 Task: Create a student object.
Action: Mouse moved to (671, 52)
Screenshot: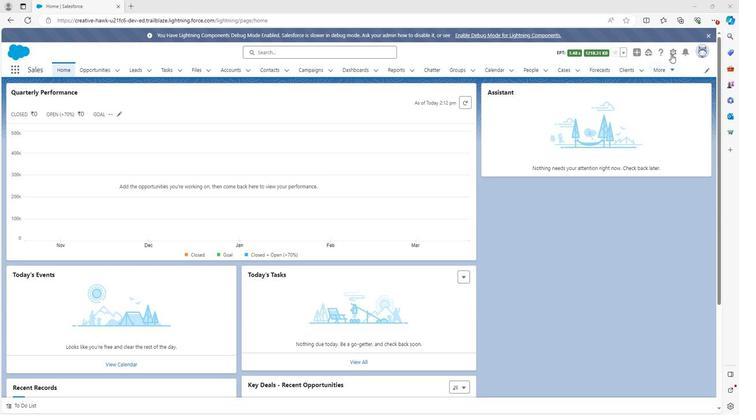 
Action: Mouse pressed left at (671, 52)
Screenshot: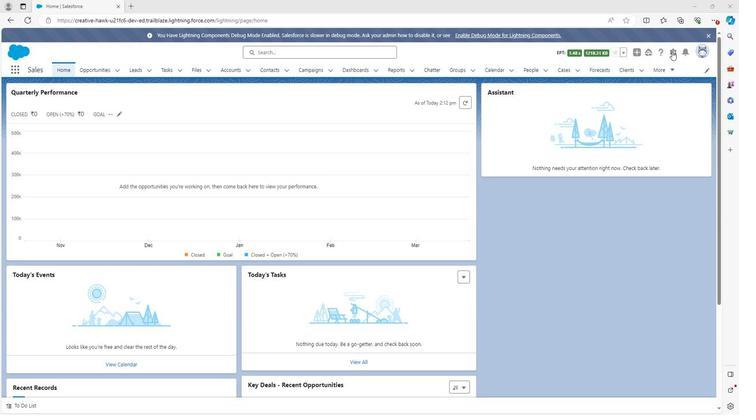 
Action: Mouse moved to (642, 74)
Screenshot: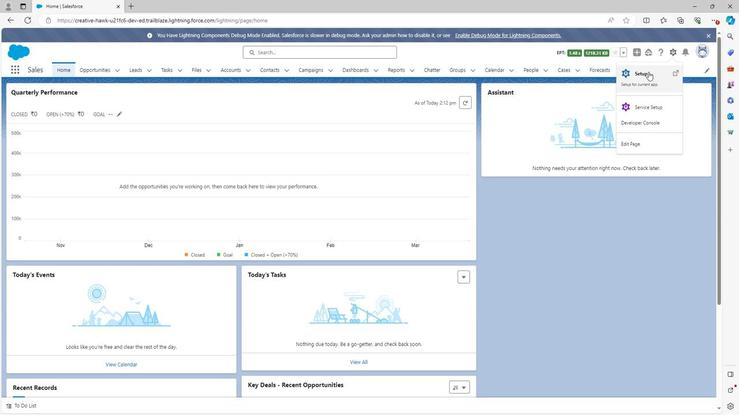 
Action: Mouse pressed left at (642, 74)
Screenshot: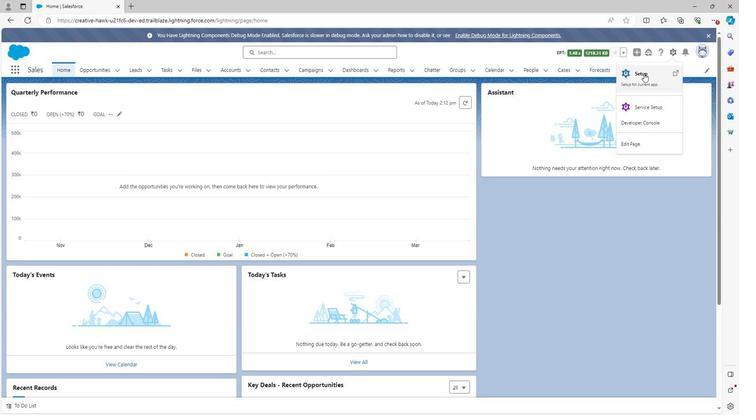
Action: Mouse moved to (94, 69)
Screenshot: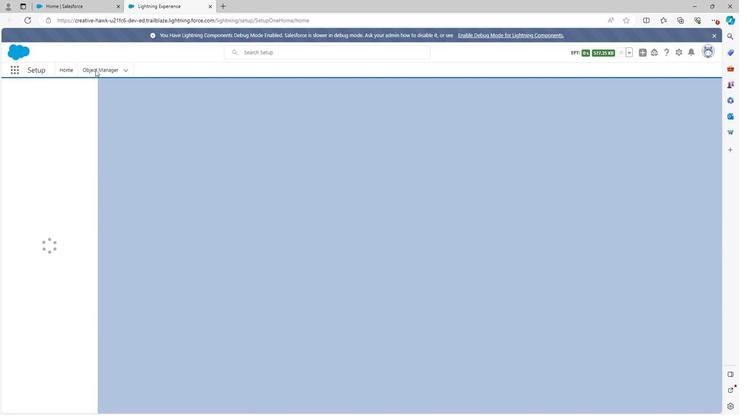 
Action: Mouse pressed left at (94, 69)
Screenshot: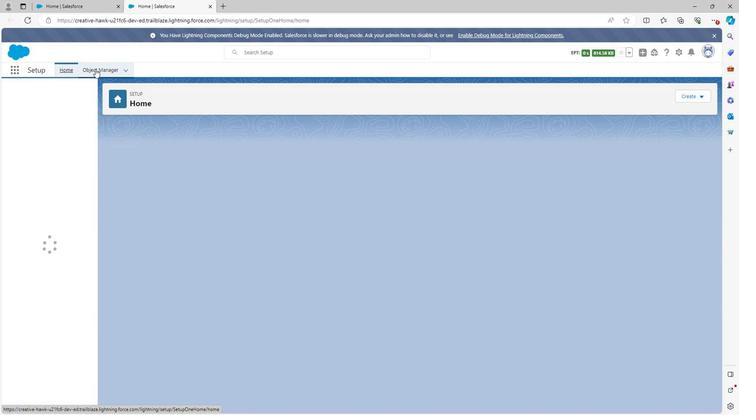 
Action: Mouse moved to (679, 98)
Screenshot: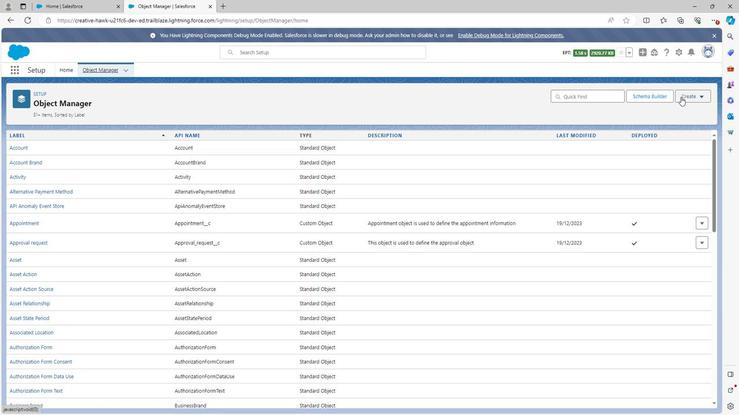 
Action: Mouse pressed left at (679, 98)
Screenshot: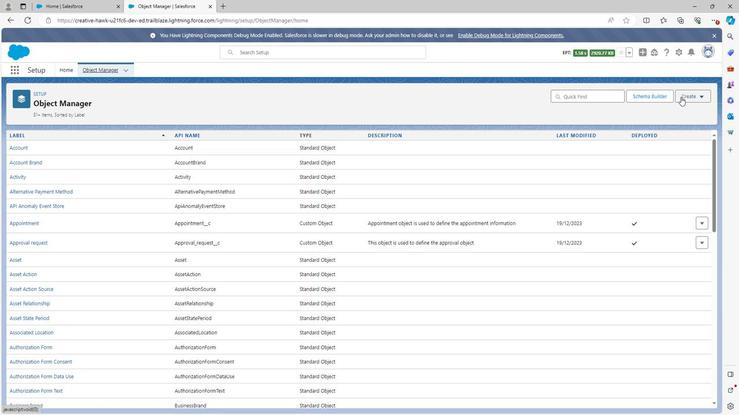 
Action: Mouse moved to (661, 116)
Screenshot: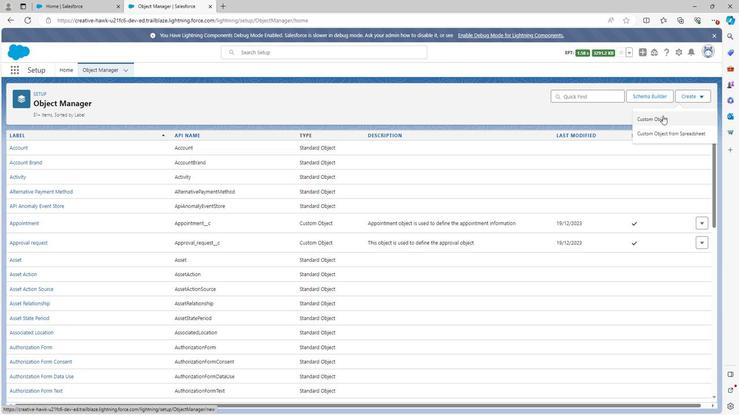 
Action: Mouse pressed left at (661, 116)
Screenshot: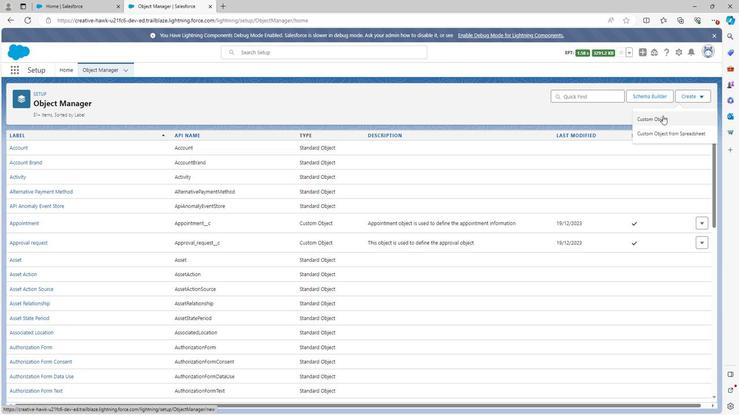 
Action: Mouse moved to (174, 198)
Screenshot: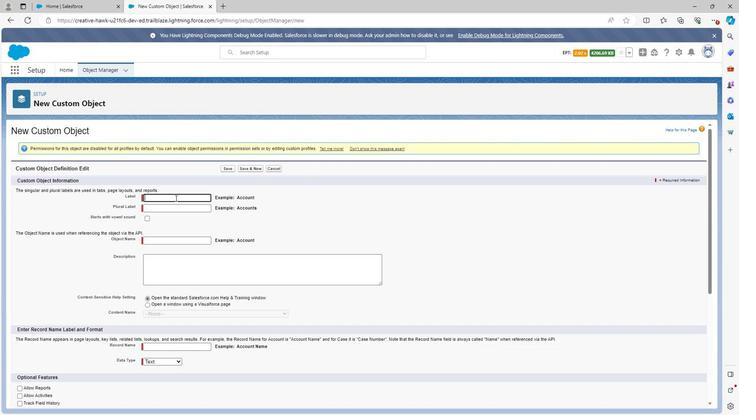 
Action: Key pressed <Key.shift><Key.shift>Student
Screenshot: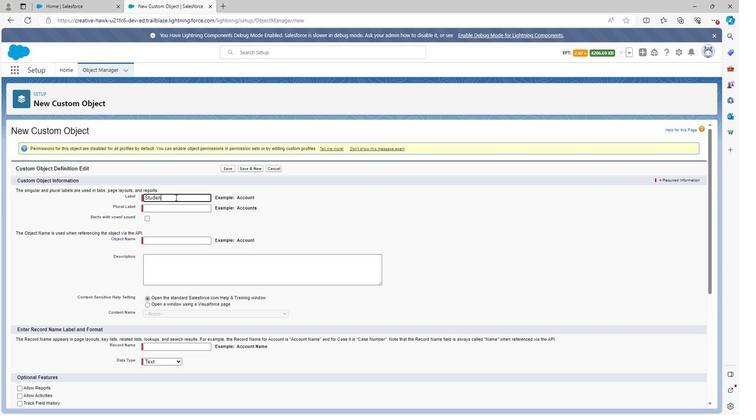 
Action: Mouse moved to (207, 215)
Screenshot: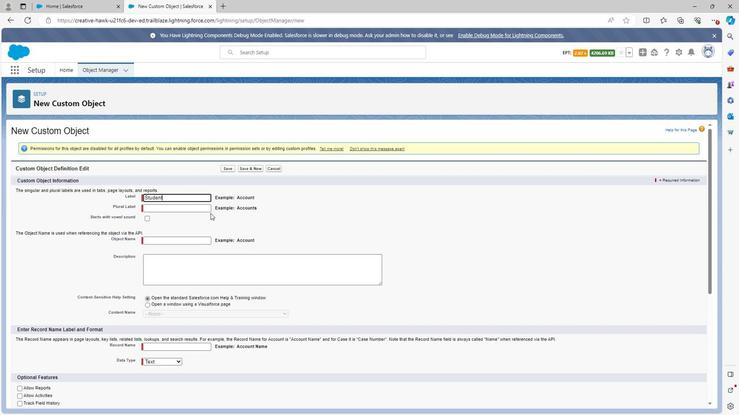 
Action: Mouse pressed left at (207, 215)
Screenshot: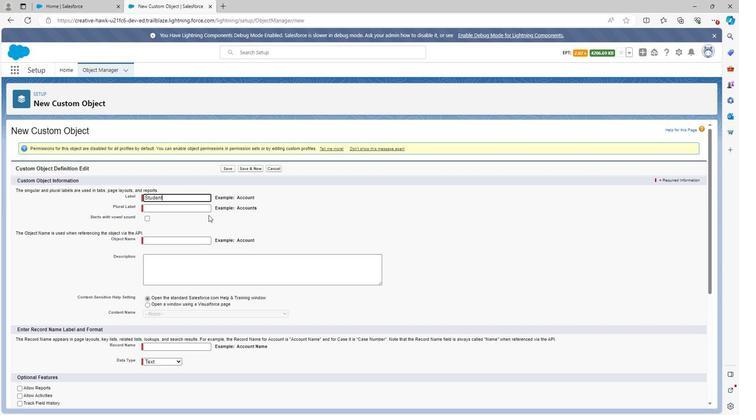 
Action: Mouse moved to (183, 207)
Screenshot: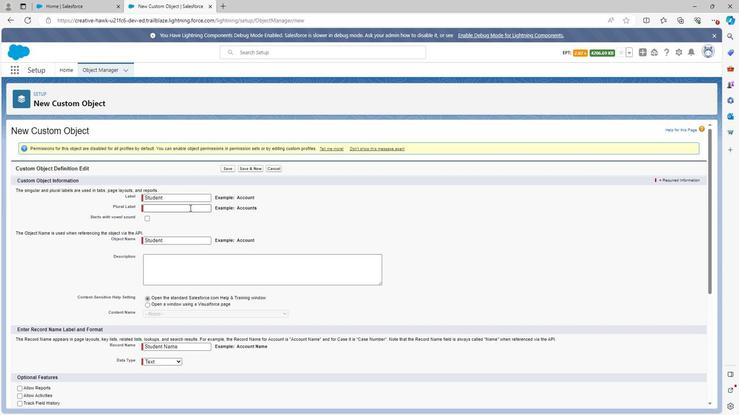 
Action: Mouse pressed left at (183, 207)
Screenshot: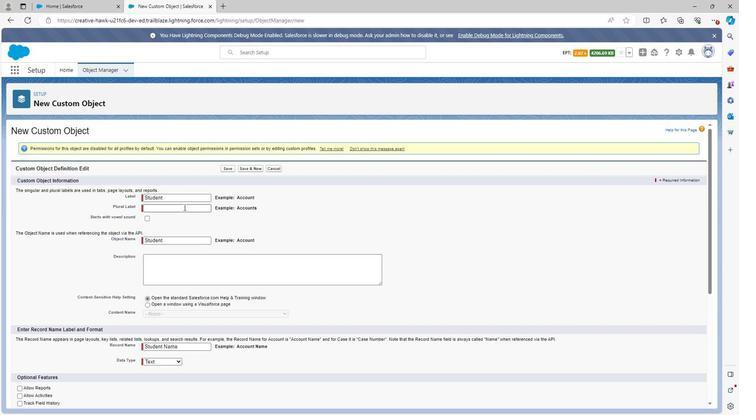 
Action: Key pressed <Key.shift>Students
Screenshot: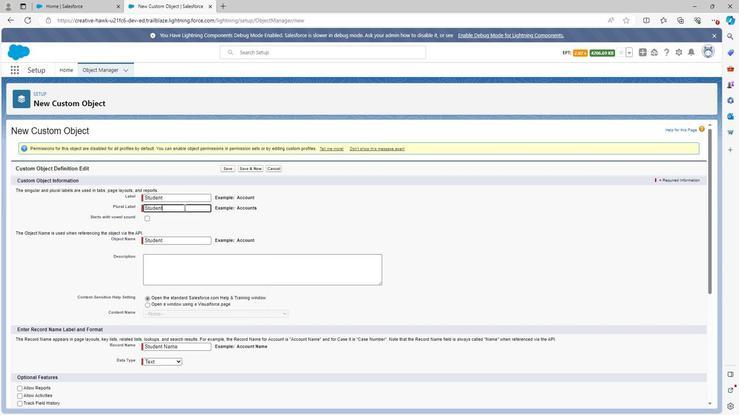 
Action: Mouse moved to (161, 266)
Screenshot: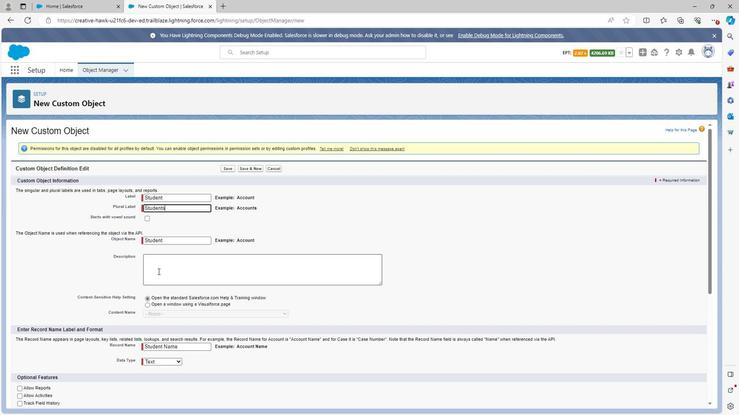 
Action: Mouse pressed left at (161, 266)
Screenshot: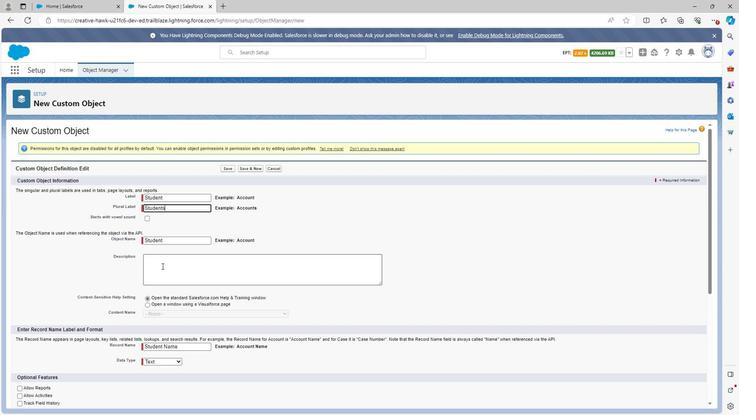 
Action: Key pressed <Key.shift><Key.shift><Key.shift><Key.shift><Key.shift>Student<Key.space>object<Key.space>is<Key.space>used<Key.space>to<Key.space>define<Key.space>the<Key.space>students
Screenshot: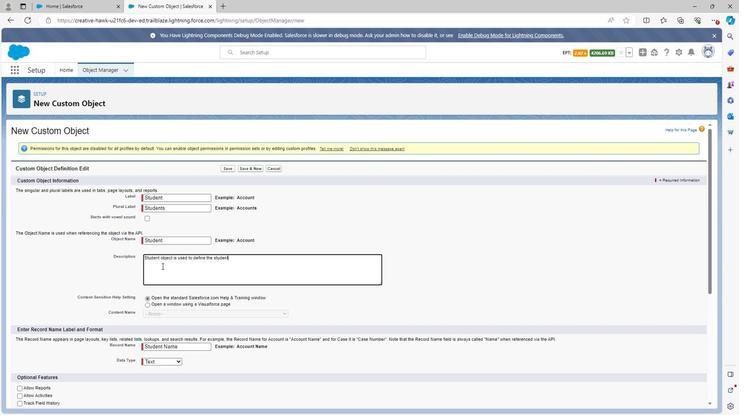
Action: Mouse moved to (158, 278)
Screenshot: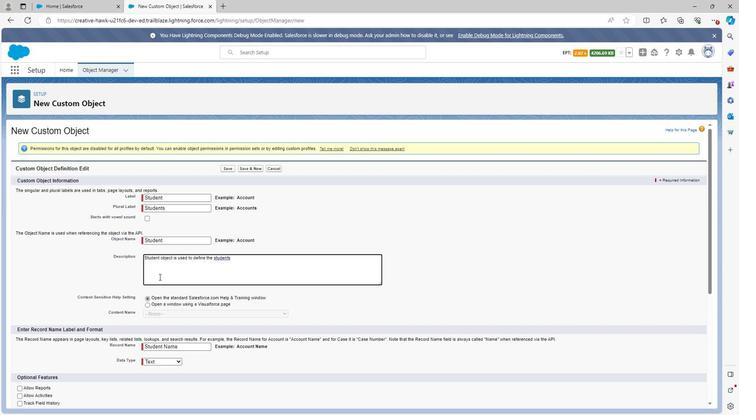 
Action: Mouse scrolled (158, 278) with delta (0, 0)
Screenshot: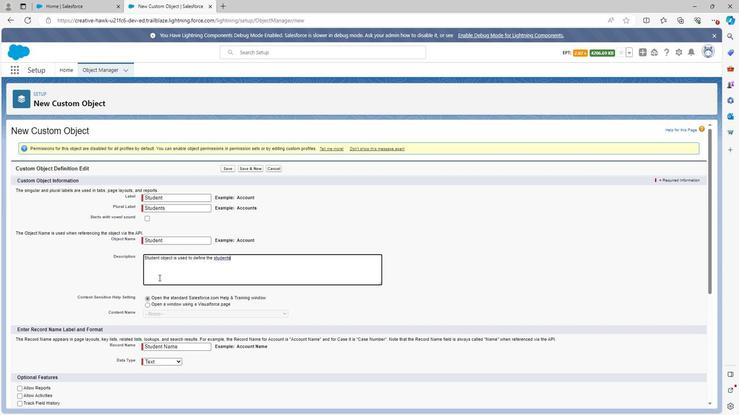 
Action: Mouse scrolled (158, 278) with delta (0, 0)
Screenshot: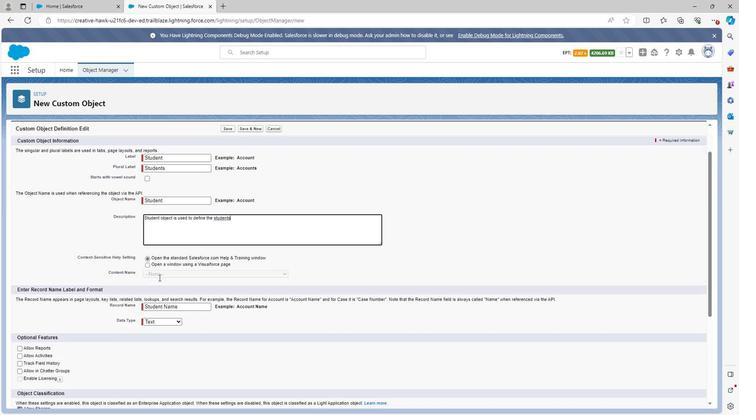 
Action: Mouse scrolled (158, 278) with delta (0, 0)
Screenshot: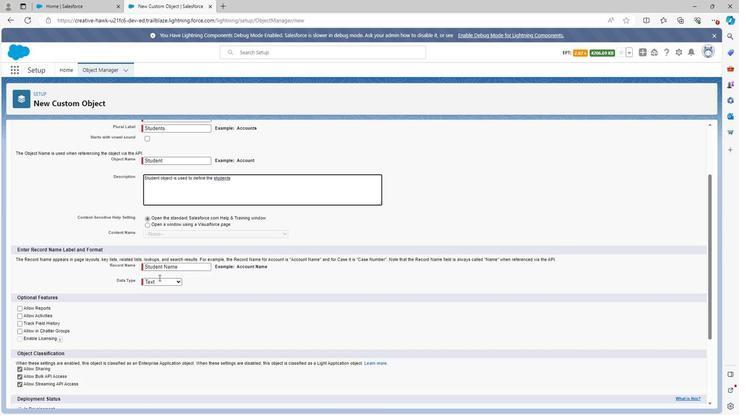 
Action: Mouse moved to (158, 278)
Screenshot: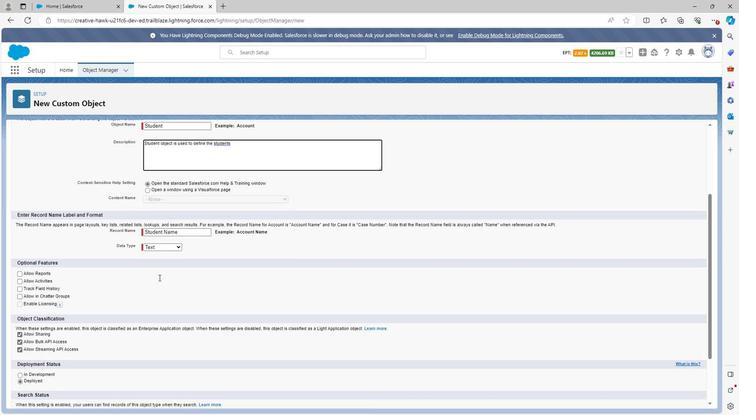 
Action: Mouse scrolled (158, 278) with delta (0, 0)
Screenshot: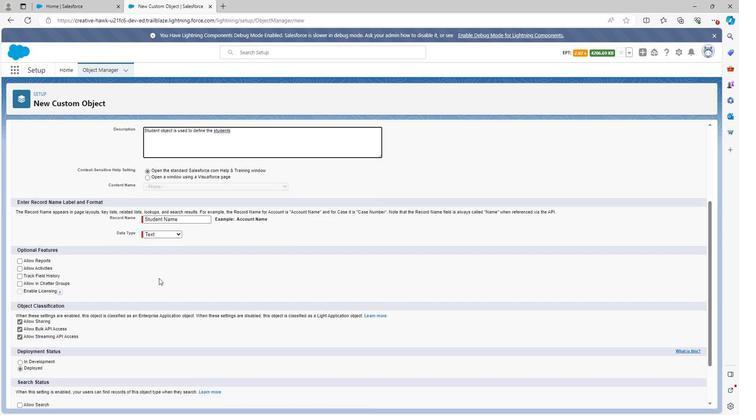 
Action: Mouse moved to (19, 214)
Screenshot: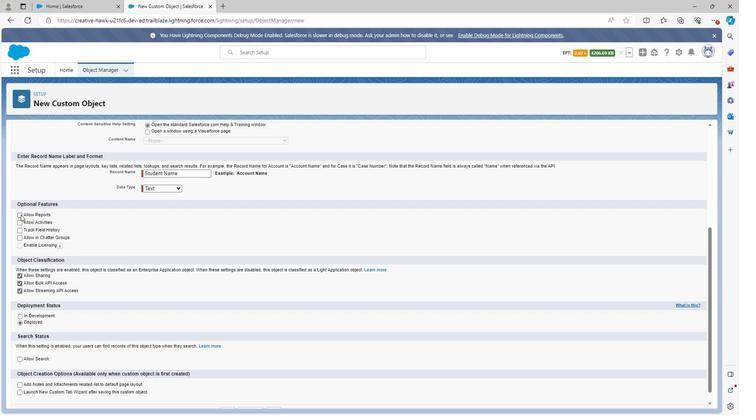 
Action: Mouse pressed left at (19, 214)
Screenshot: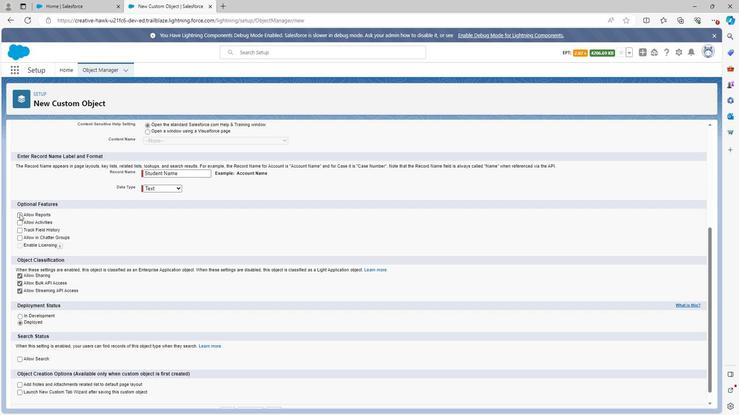 
Action: Mouse moved to (20, 221)
Screenshot: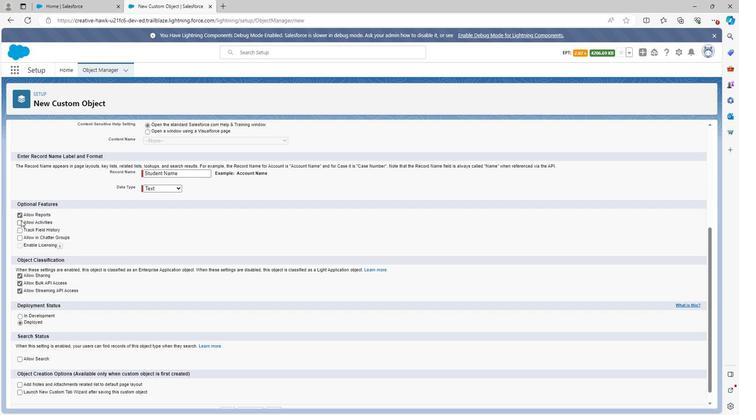 
Action: Mouse pressed left at (20, 221)
Screenshot: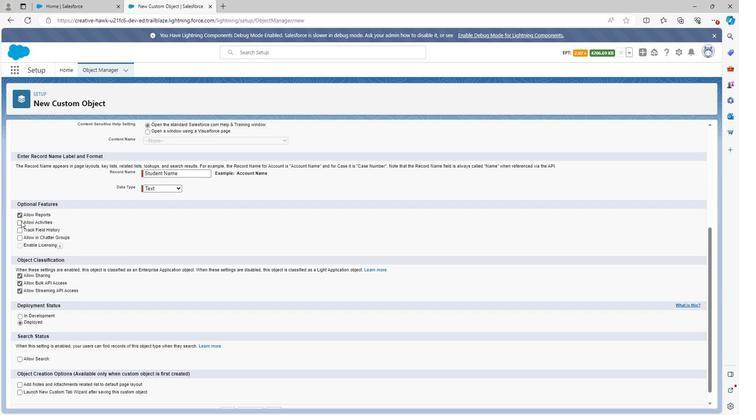 
Action: Mouse moved to (19, 230)
Screenshot: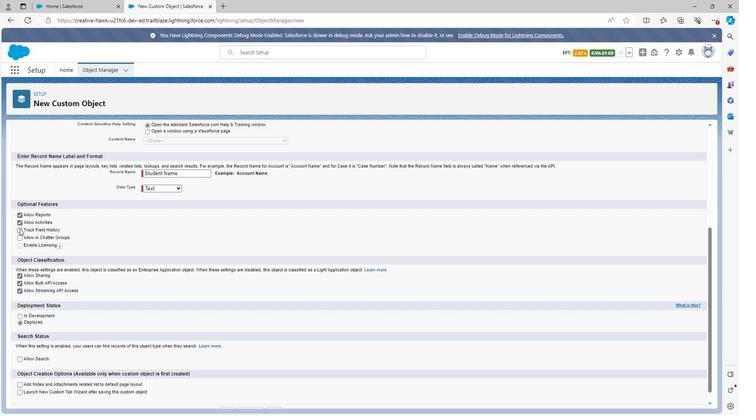 
Action: Mouse pressed left at (19, 230)
Screenshot: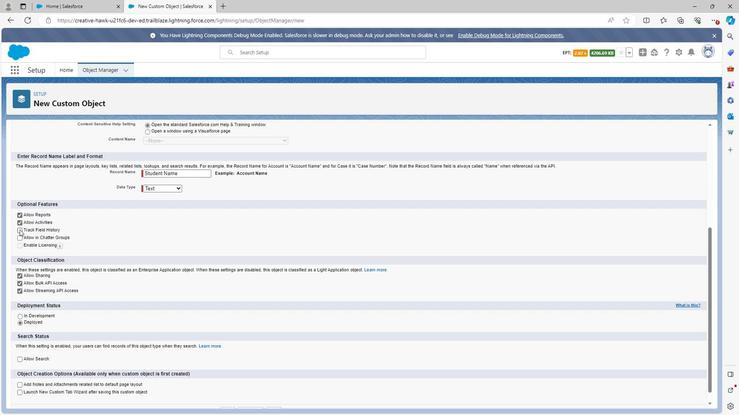 
Action: Mouse moved to (110, 299)
Screenshot: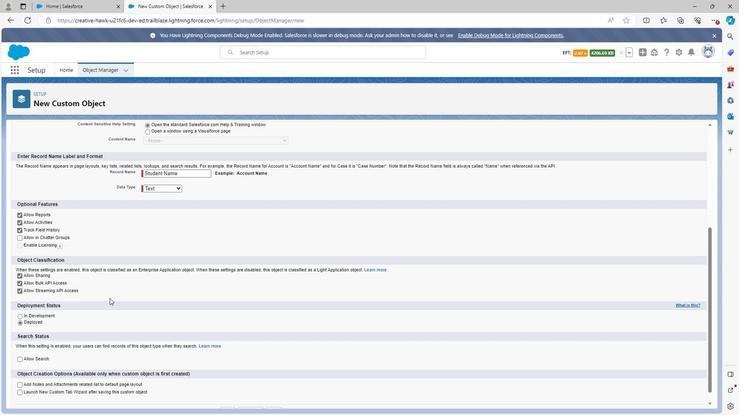 
Action: Mouse scrolled (110, 298) with delta (0, 0)
Screenshot: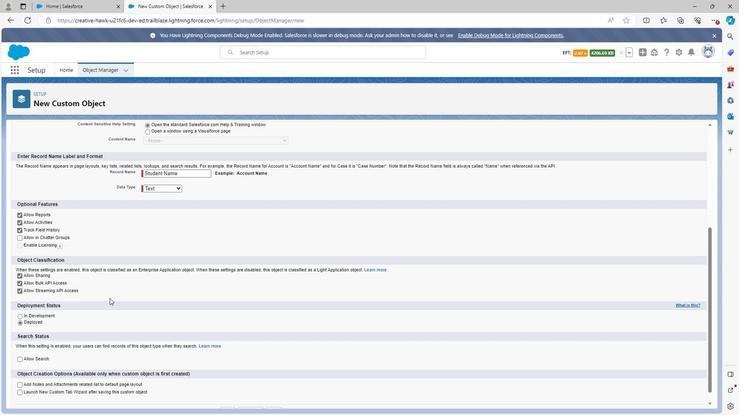 
Action: Mouse moved to (110, 299)
Screenshot: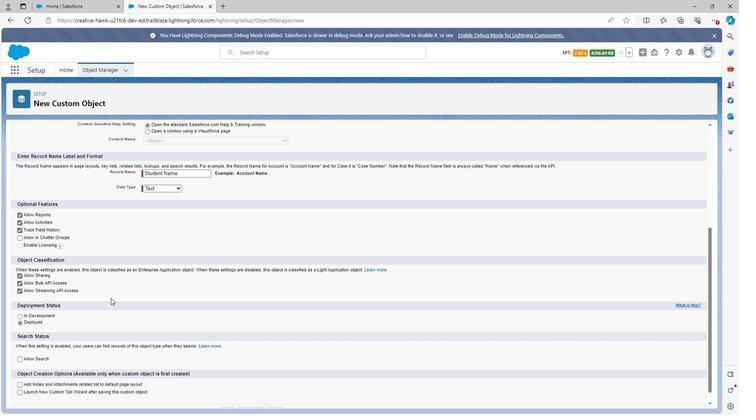 
Action: Mouse scrolled (110, 298) with delta (0, 0)
Screenshot: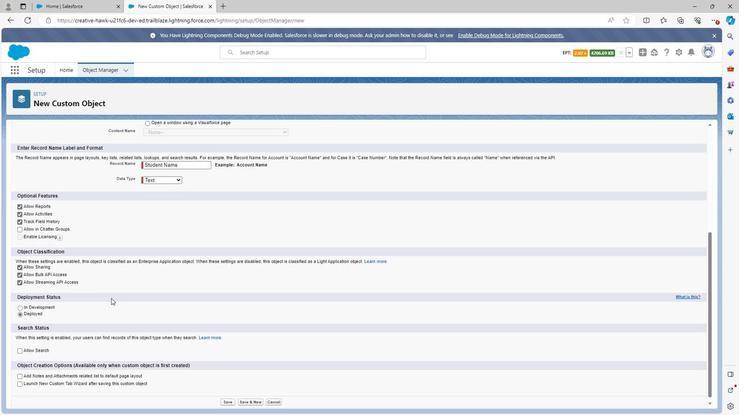 
Action: Mouse moved to (111, 299)
Screenshot: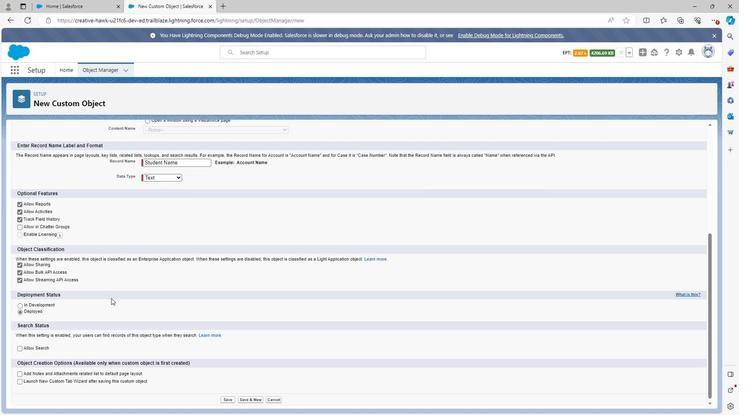 
Action: Mouse scrolled (111, 299) with delta (0, 0)
Screenshot: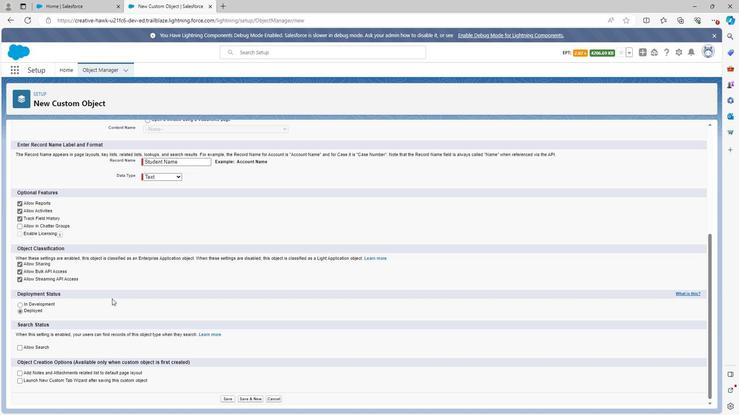 
Action: Mouse scrolled (111, 299) with delta (0, 0)
Screenshot: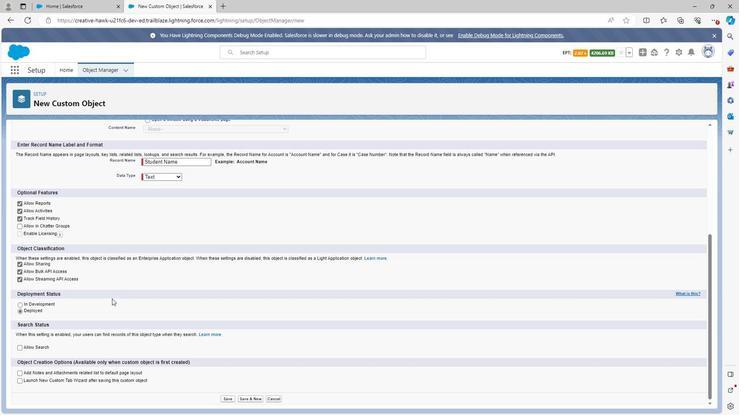 
Action: Mouse moved to (228, 400)
Screenshot: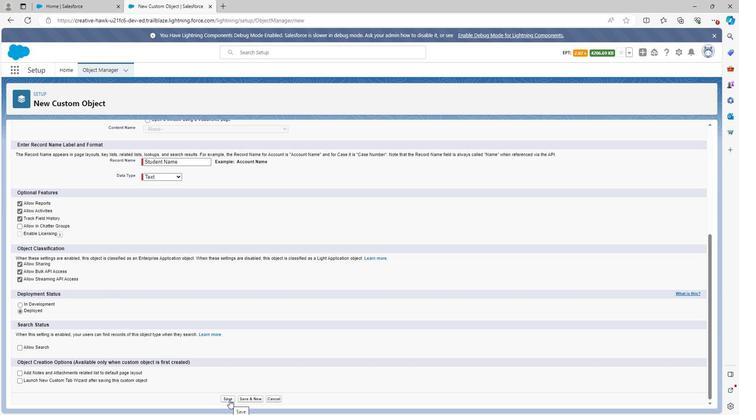 
Action: Mouse pressed left at (228, 400)
Screenshot: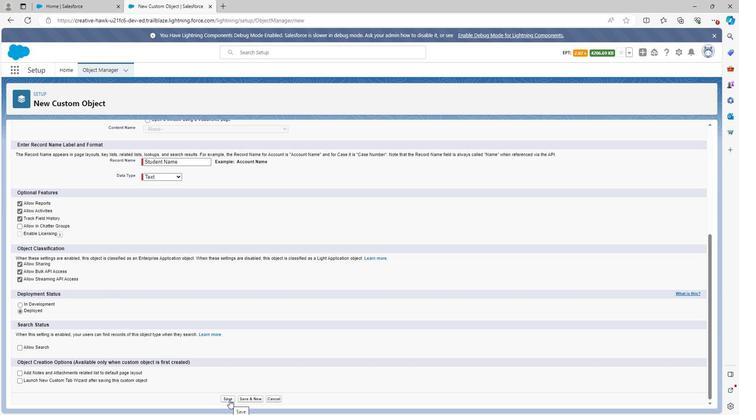 
Action: Mouse moved to (76, 94)
Screenshot: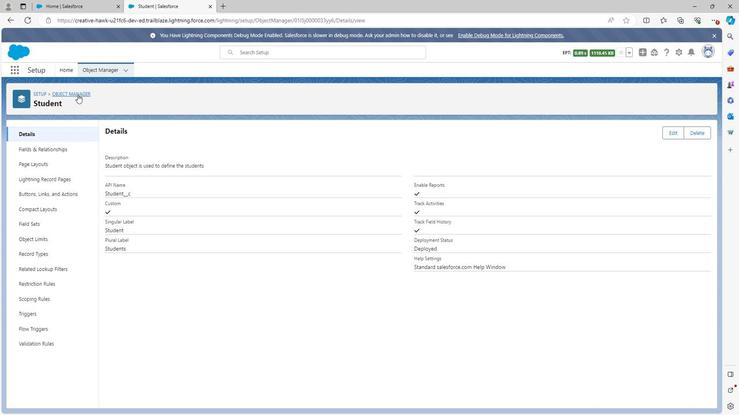 
Action: Mouse pressed left at (76, 94)
Screenshot: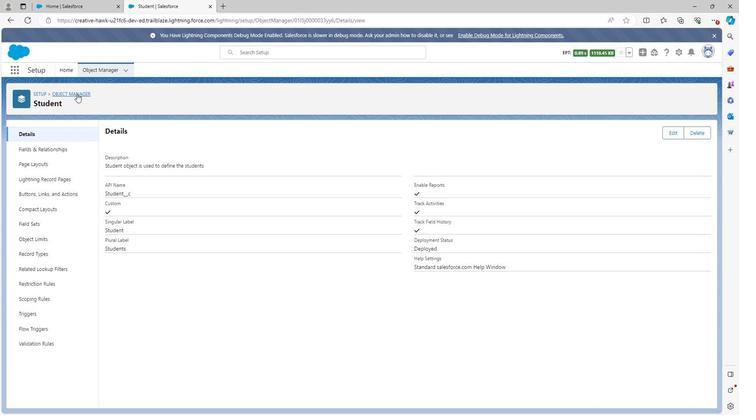 
Action: Mouse moved to (34, 281)
Screenshot: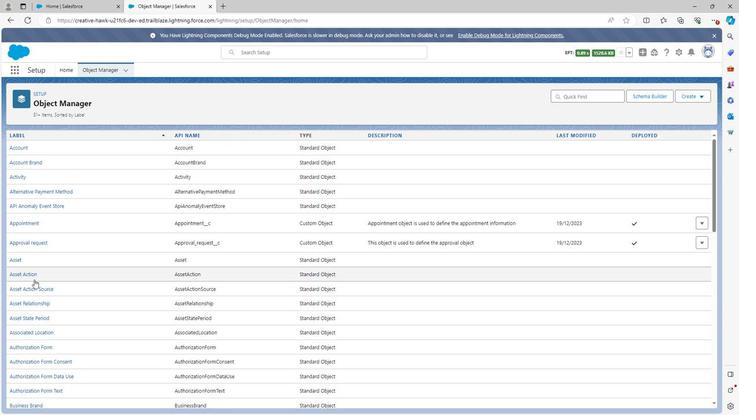 
Action: Mouse scrolled (34, 281) with delta (0, 0)
Screenshot: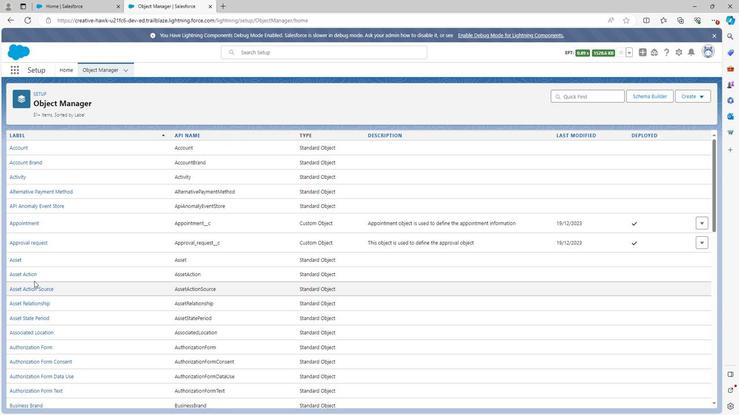 
Action: Mouse scrolled (34, 281) with delta (0, 0)
Screenshot: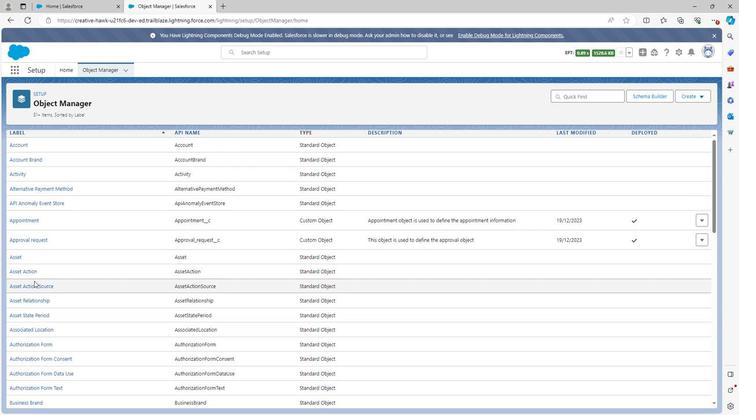 
Action: Mouse scrolled (34, 281) with delta (0, 0)
Screenshot: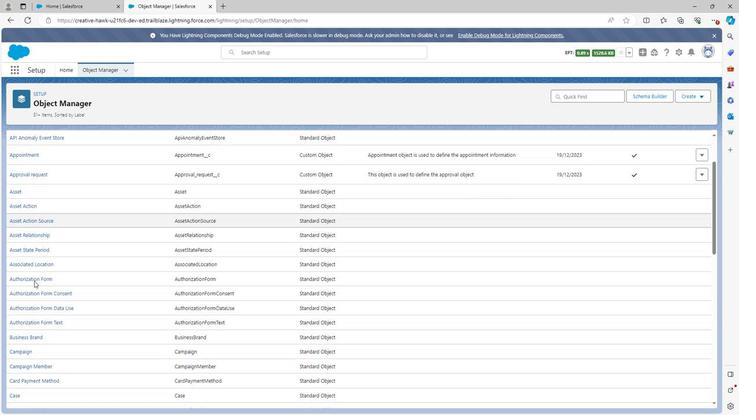 
Action: Mouse scrolled (34, 281) with delta (0, 0)
Screenshot: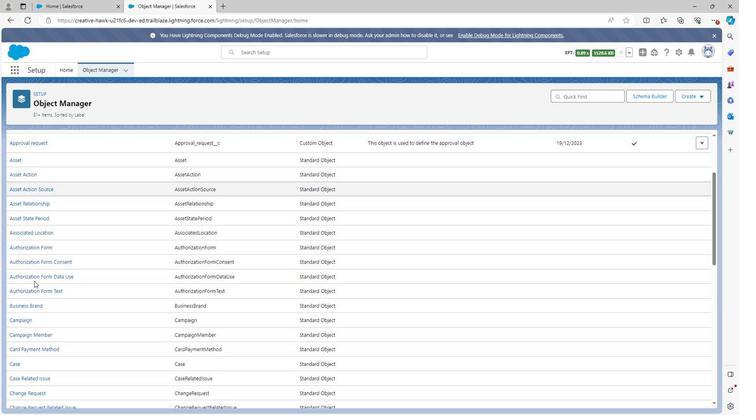 
Action: Mouse scrolled (34, 281) with delta (0, 0)
Screenshot: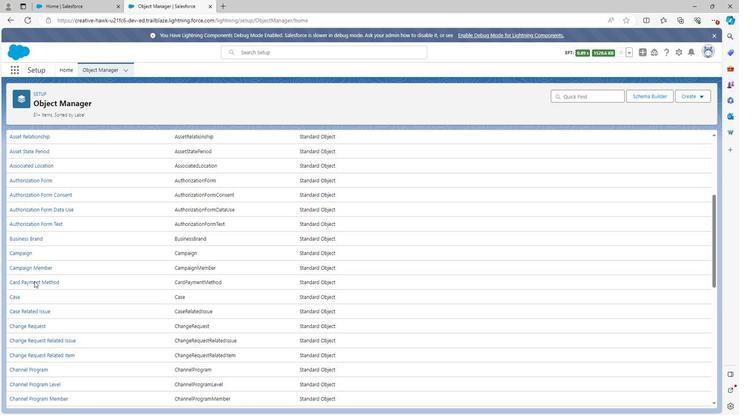 
Action: Mouse scrolled (34, 281) with delta (0, 0)
Screenshot: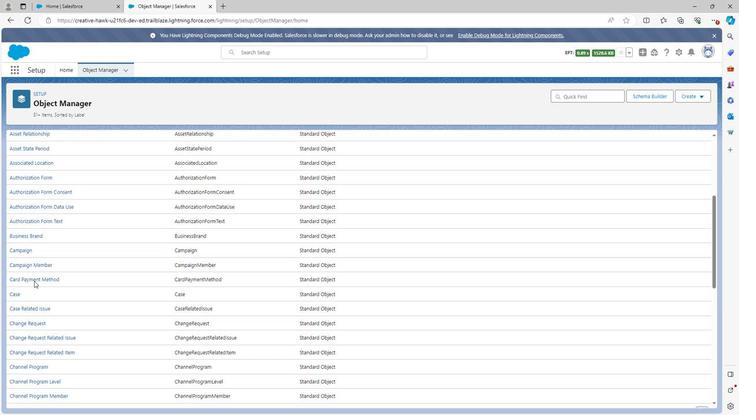 
Action: Mouse scrolled (34, 281) with delta (0, 0)
Screenshot: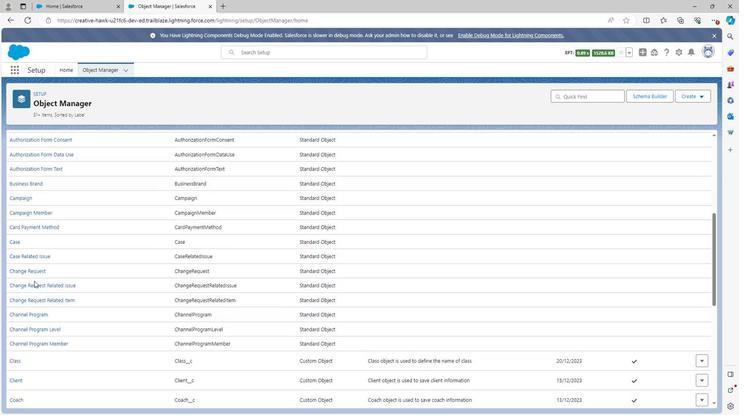 
Action: Mouse scrolled (34, 281) with delta (0, 0)
Screenshot: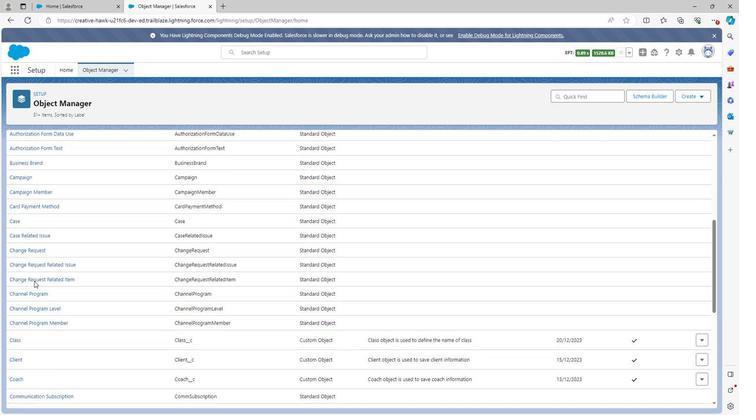 
Action: Mouse scrolled (34, 281) with delta (0, 0)
Screenshot: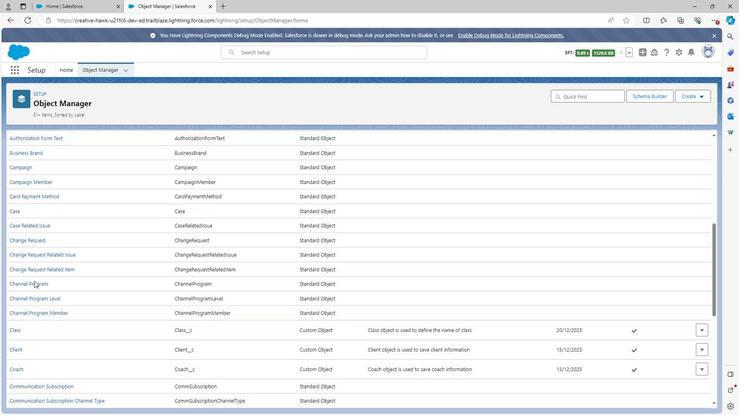 
Action: Mouse scrolled (34, 281) with delta (0, 0)
Screenshot: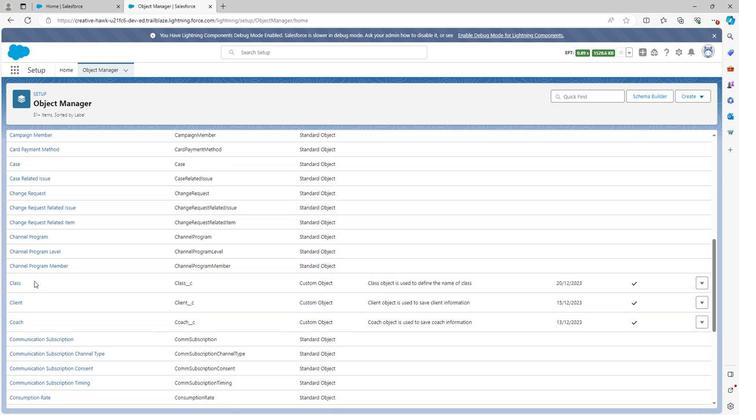 
Action: Mouse scrolled (34, 281) with delta (0, 0)
Screenshot: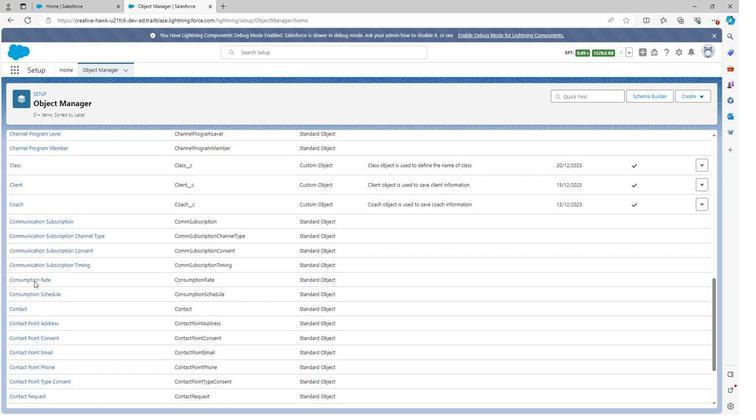 
Action: Mouse scrolled (34, 281) with delta (0, 0)
Screenshot: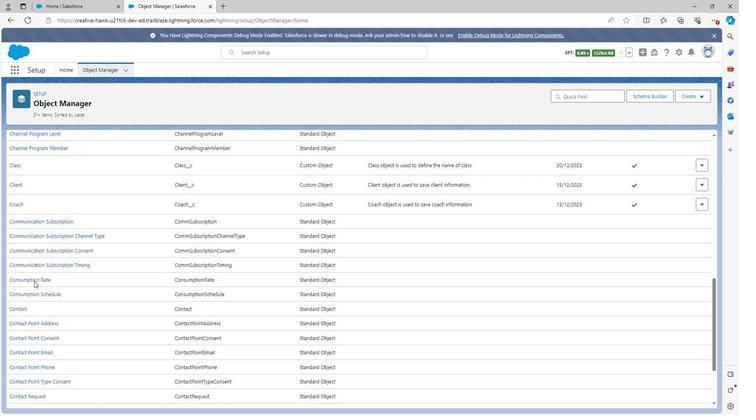 
Action: Mouse scrolled (34, 281) with delta (0, 0)
Screenshot: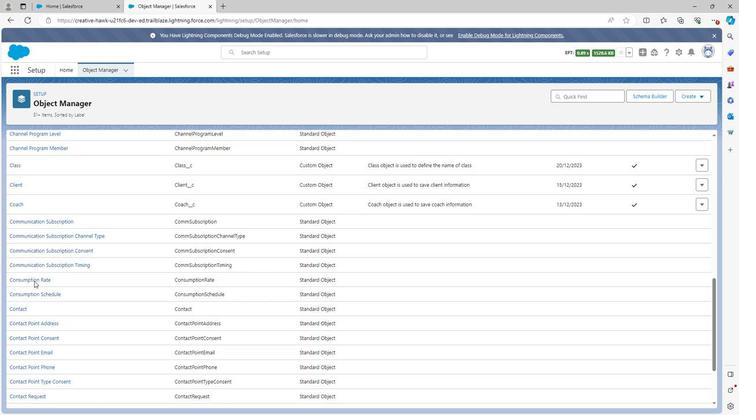 
Action: Mouse scrolled (34, 281) with delta (0, 0)
Screenshot: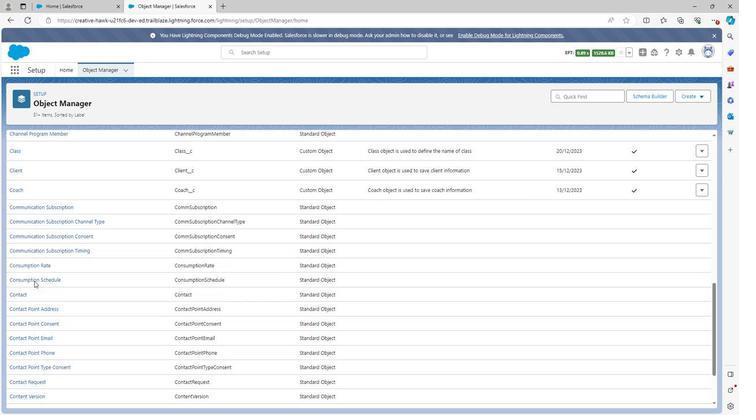 
Action: Mouse scrolled (34, 281) with delta (0, 0)
Screenshot: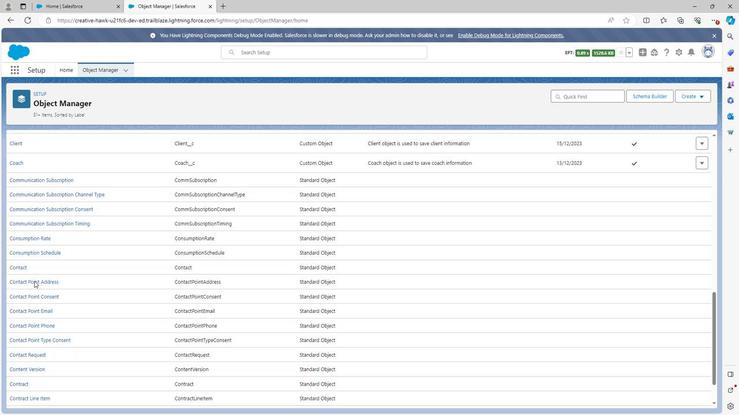 
Action: Mouse scrolled (34, 281) with delta (0, 0)
Screenshot: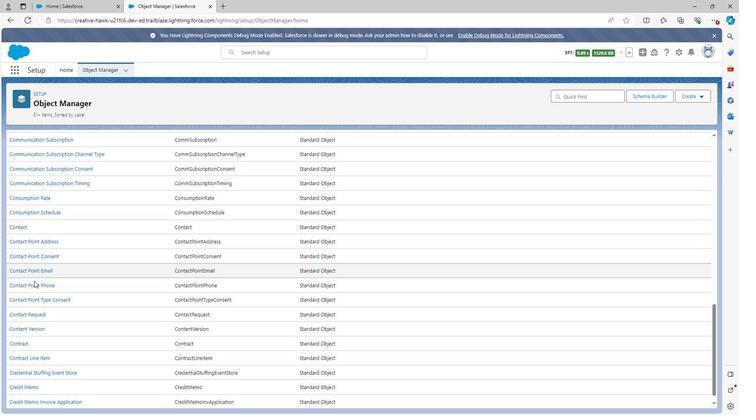 
Action: Mouse scrolled (34, 281) with delta (0, 0)
Screenshot: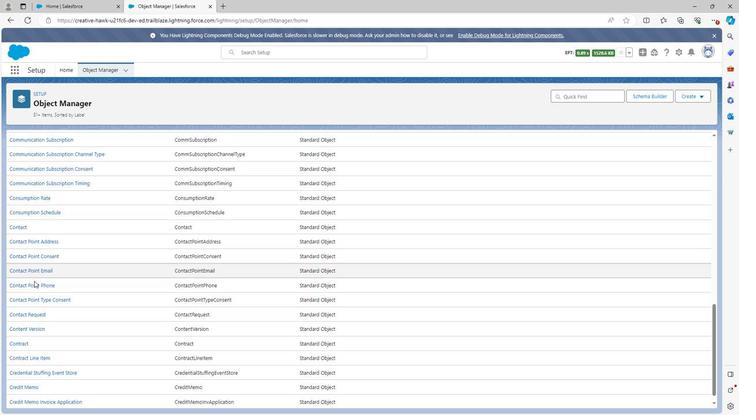 
Action: Mouse scrolled (34, 281) with delta (0, 0)
Screenshot: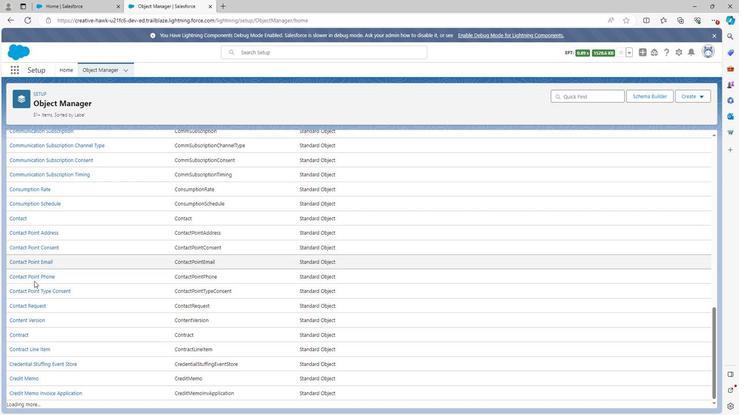 
Action: Mouse scrolled (34, 281) with delta (0, 0)
Screenshot: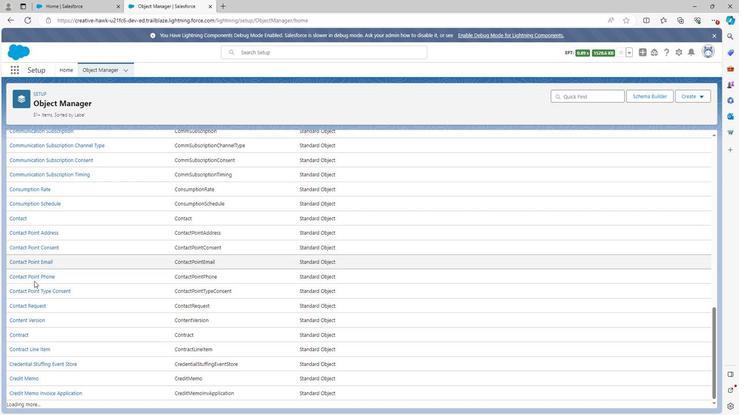 
Action: Mouse scrolled (34, 281) with delta (0, 0)
Screenshot: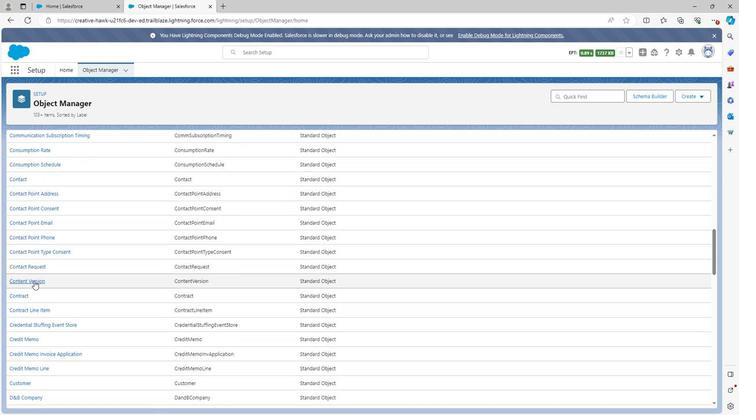 
Action: Mouse scrolled (34, 281) with delta (0, 0)
Screenshot: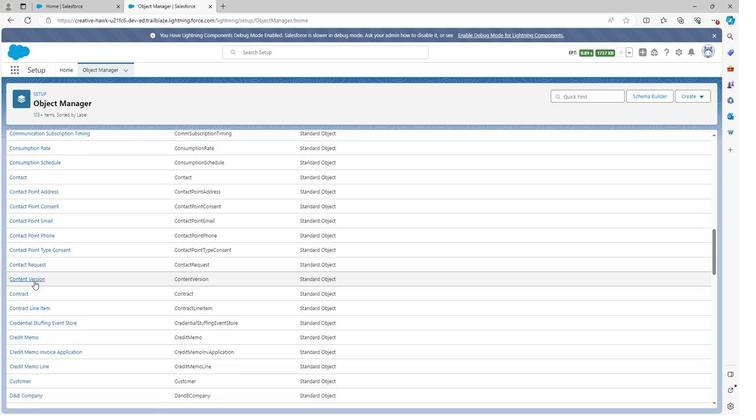 
Action: Mouse scrolled (34, 281) with delta (0, 0)
Screenshot: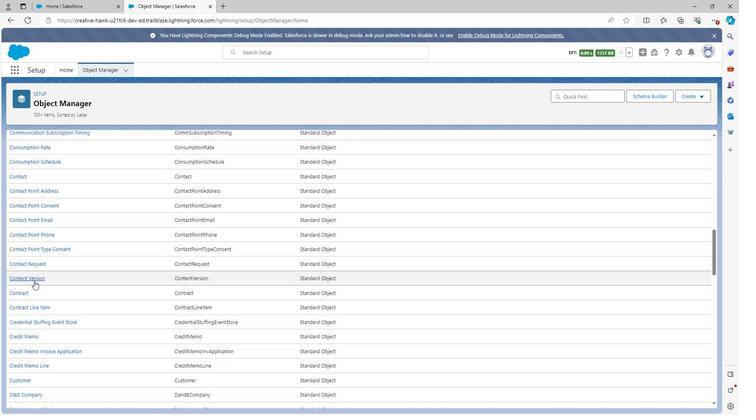 
Action: Mouse scrolled (34, 281) with delta (0, 0)
Screenshot: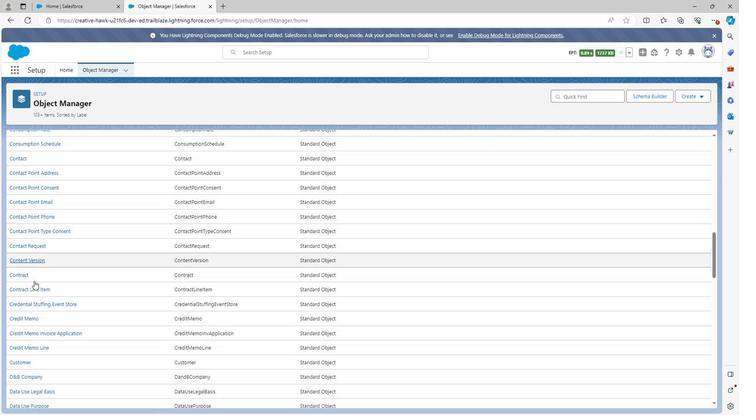 
Action: Mouse scrolled (34, 281) with delta (0, 0)
Screenshot: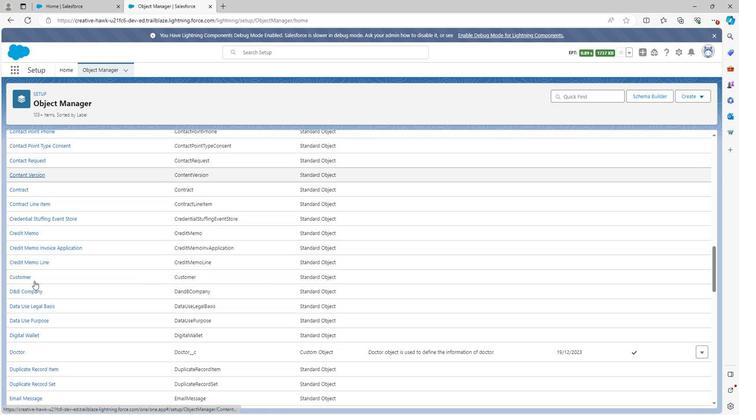 
Action: Mouse scrolled (34, 281) with delta (0, 0)
Screenshot: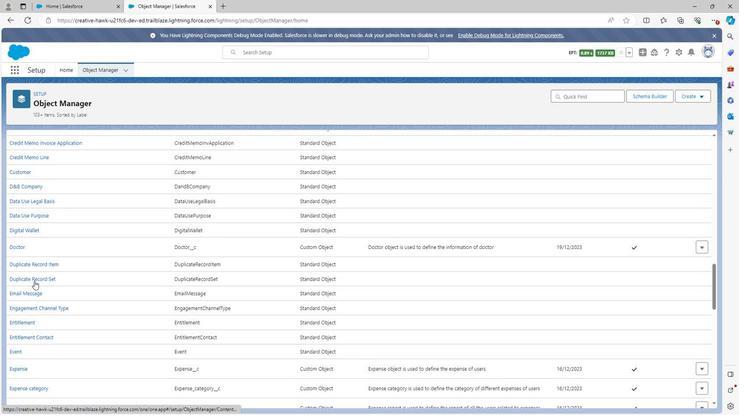 
Action: Mouse scrolled (34, 281) with delta (0, 0)
Screenshot: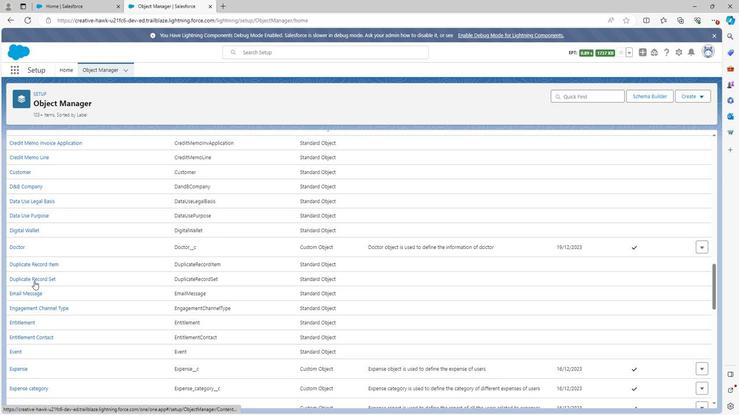 
Action: Mouse scrolled (34, 281) with delta (0, 0)
Screenshot: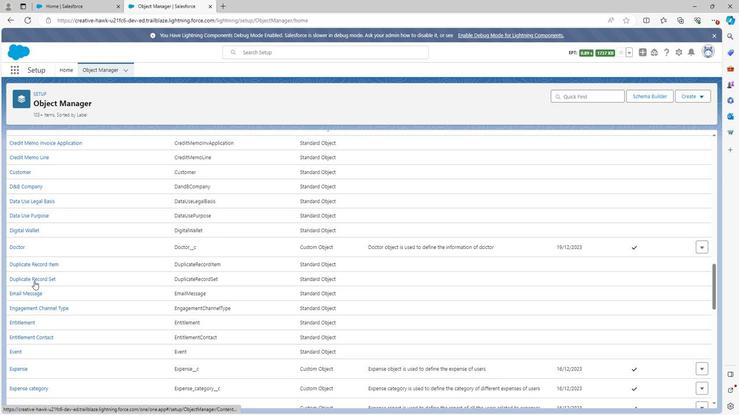 
Action: Mouse scrolled (34, 281) with delta (0, 0)
Screenshot: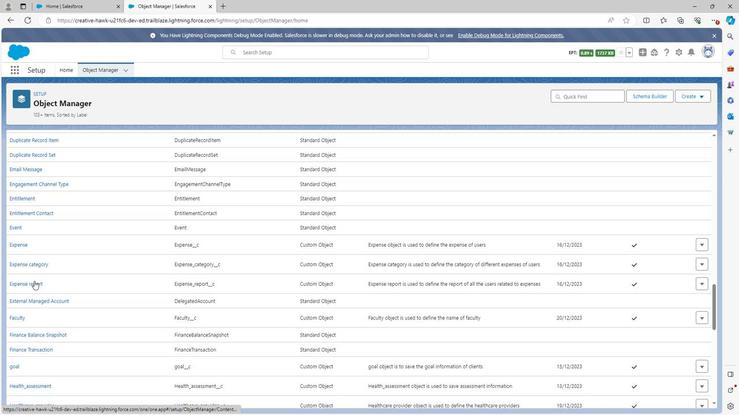 
Action: Mouse scrolled (34, 281) with delta (0, 0)
Screenshot: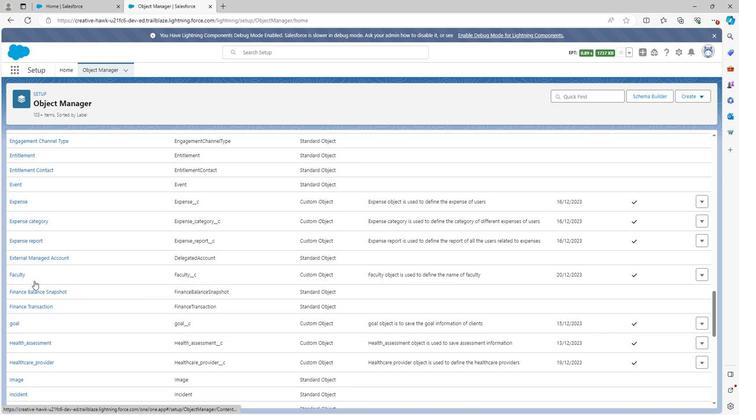 
Action: Mouse scrolled (34, 281) with delta (0, 0)
Screenshot: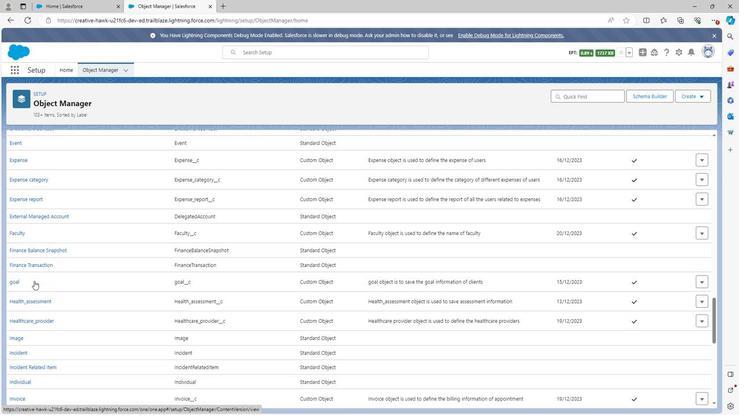 
Action: Mouse scrolled (34, 281) with delta (0, 0)
Screenshot: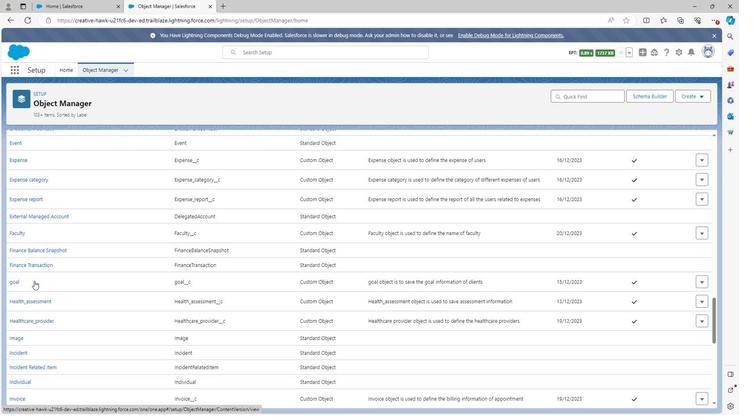 
Action: Mouse scrolled (34, 281) with delta (0, 0)
Screenshot: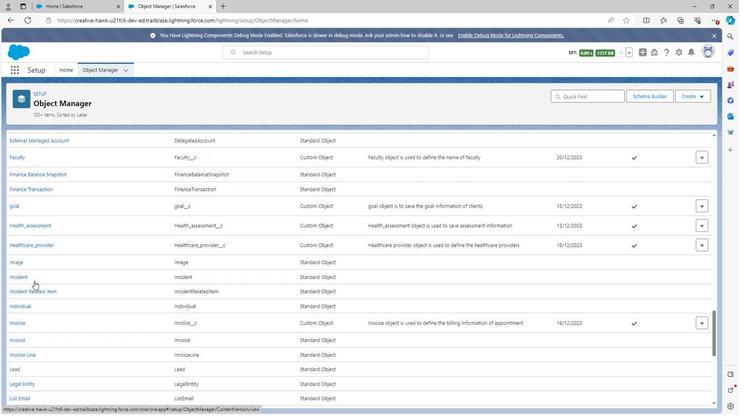 
Action: Mouse scrolled (34, 281) with delta (0, 0)
Screenshot: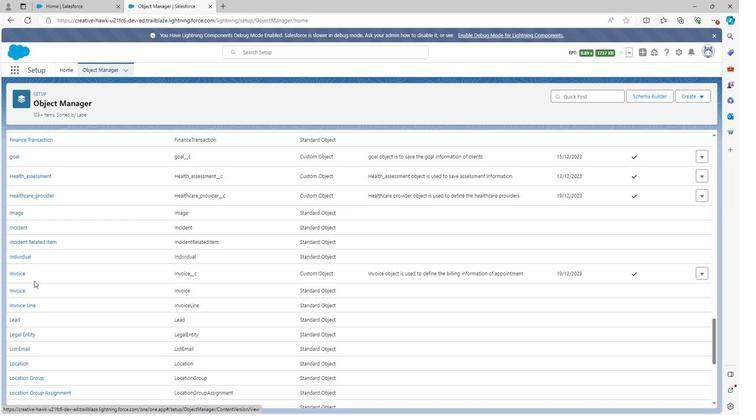 
Action: Mouse scrolled (34, 281) with delta (0, 0)
Screenshot: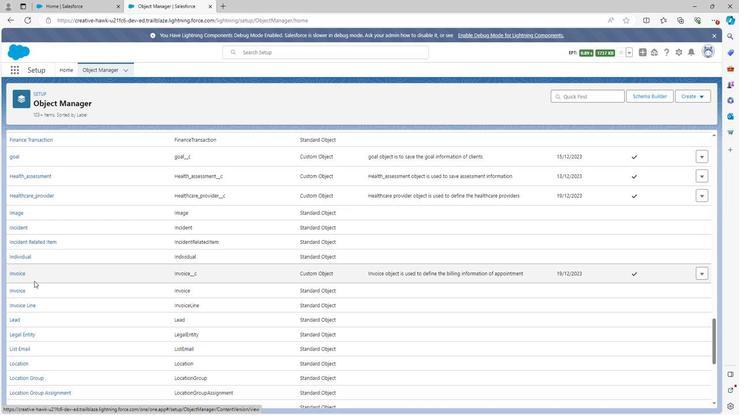 
Action: Mouse scrolled (34, 281) with delta (0, 0)
Screenshot: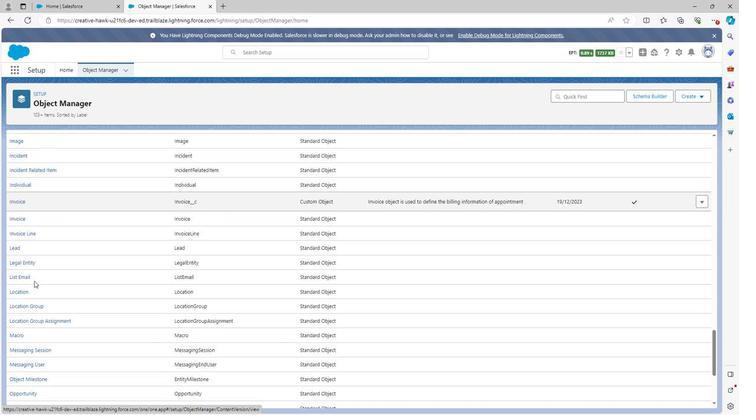 
Action: Mouse scrolled (34, 281) with delta (0, 0)
Screenshot: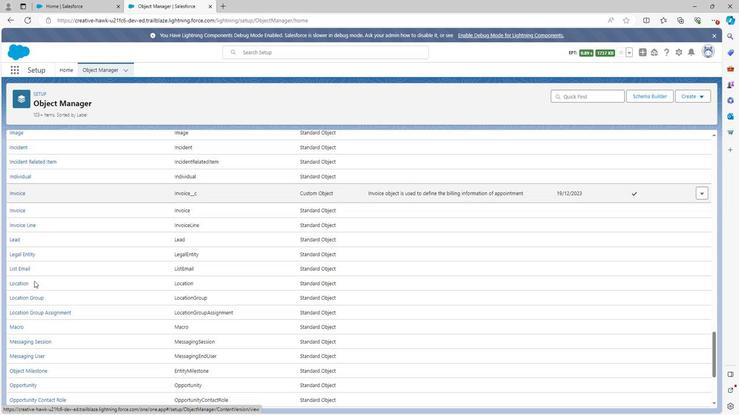 
Action: Mouse scrolled (34, 281) with delta (0, 0)
Screenshot: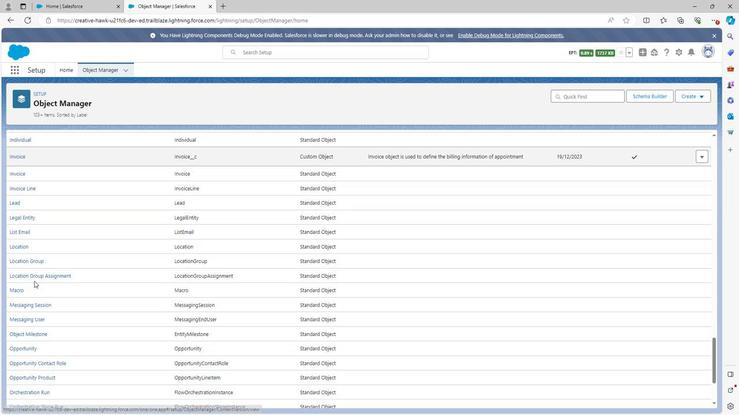 
Action: Mouse scrolled (34, 281) with delta (0, 0)
Screenshot: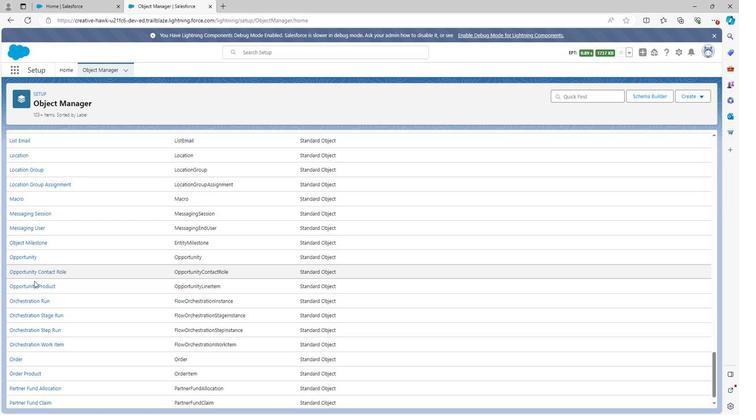 
Action: Mouse scrolled (34, 281) with delta (0, 0)
Screenshot: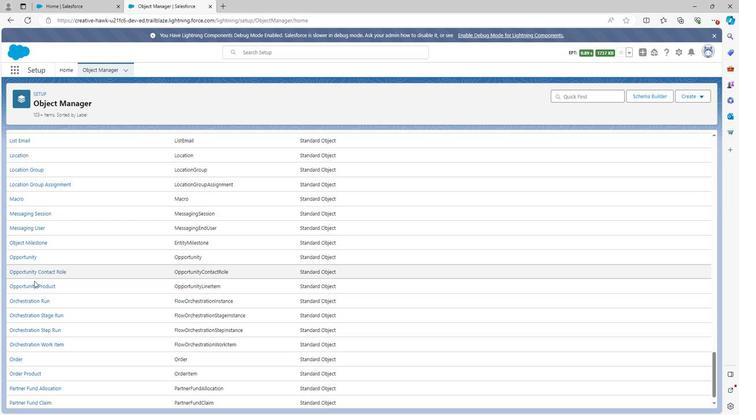 
Action: Mouse scrolled (34, 281) with delta (0, 0)
Screenshot: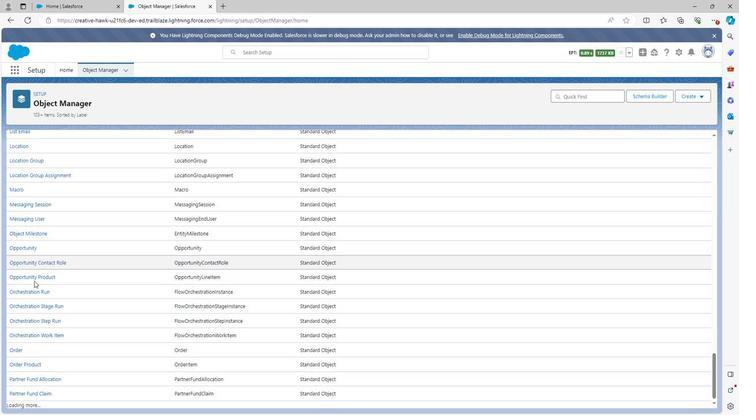 
Action: Mouse scrolled (34, 281) with delta (0, 0)
Screenshot: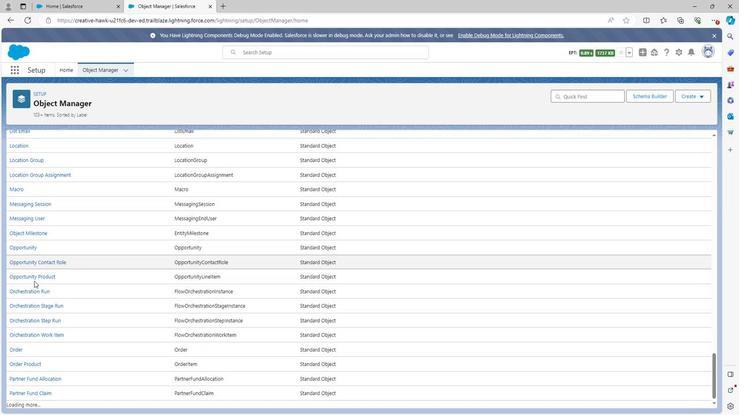
Action: Mouse scrolled (34, 281) with delta (0, 0)
Screenshot: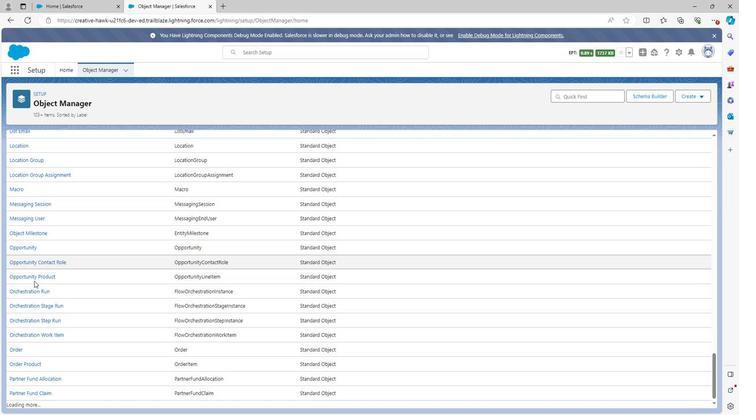 
Action: Mouse moved to (39, 289)
Screenshot: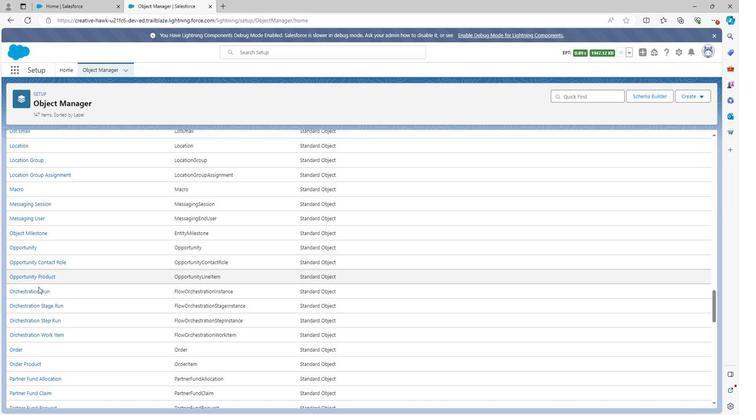 
Action: Mouse scrolled (39, 288) with delta (0, 0)
Screenshot: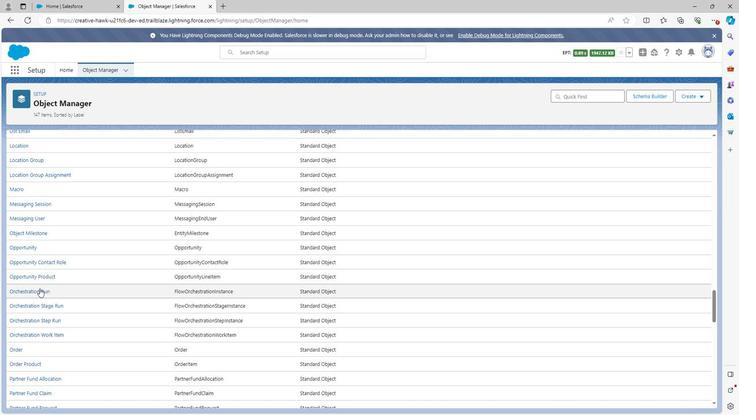
Action: Mouse scrolled (39, 288) with delta (0, 0)
Screenshot: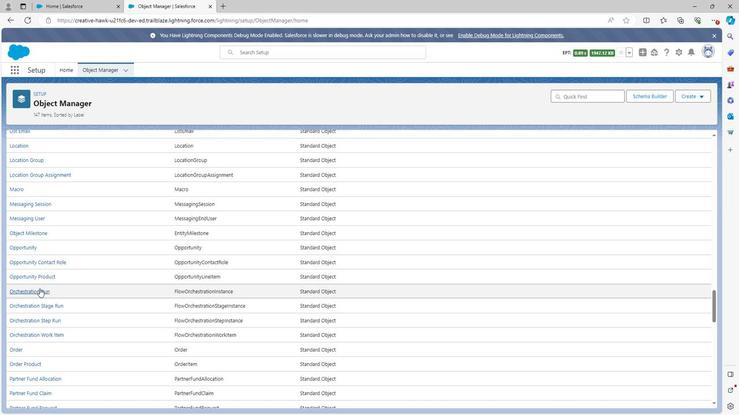 
Action: Mouse scrolled (39, 288) with delta (0, 0)
Screenshot: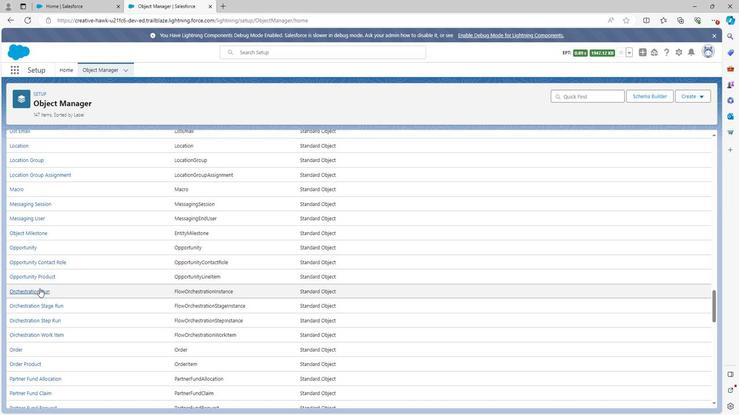 
Action: Mouse scrolled (39, 288) with delta (0, 0)
Screenshot: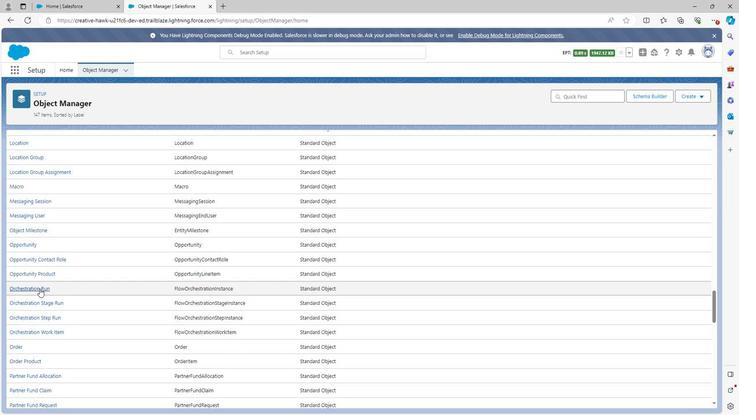 
Action: Mouse scrolled (39, 288) with delta (0, 0)
Screenshot: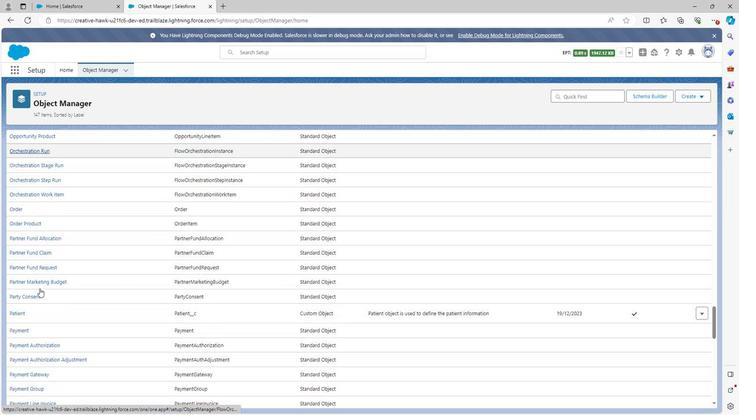 
Action: Mouse scrolled (39, 288) with delta (0, 0)
Screenshot: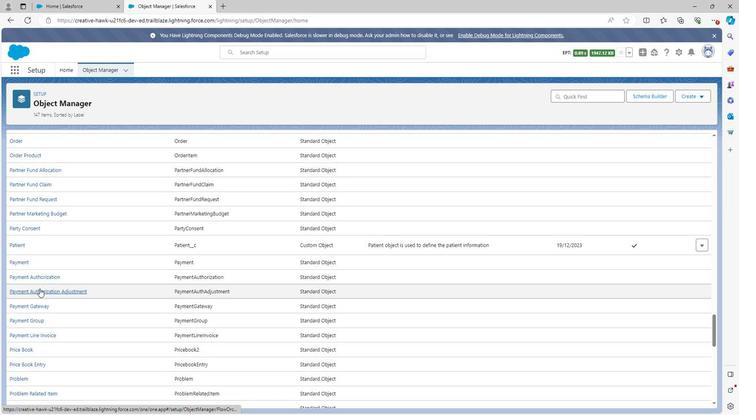 
Action: Mouse scrolled (39, 288) with delta (0, 0)
Screenshot: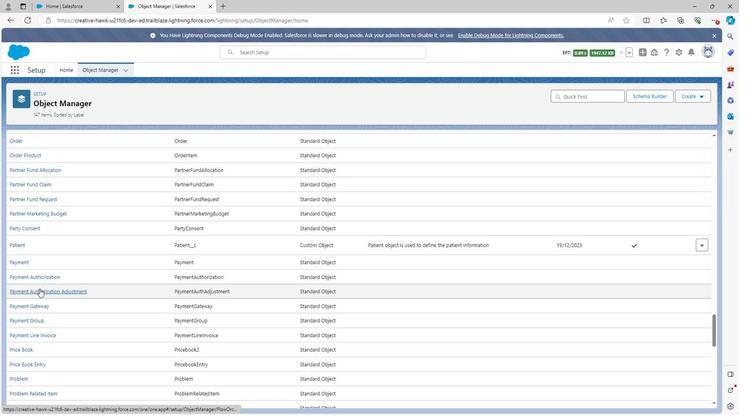 
Action: Mouse scrolled (39, 288) with delta (0, 0)
Screenshot: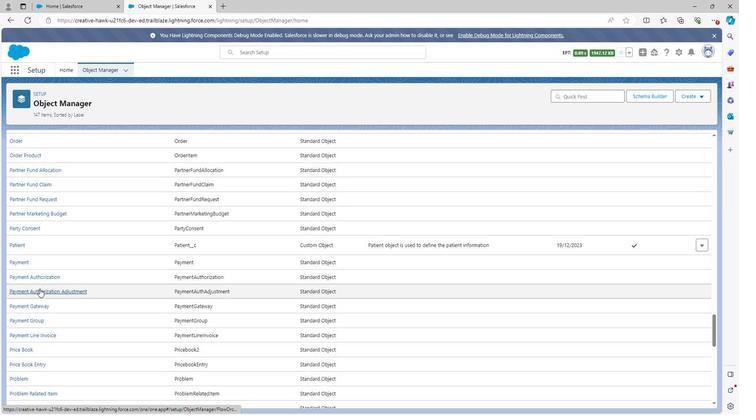 
Action: Mouse scrolled (39, 288) with delta (0, 0)
Screenshot: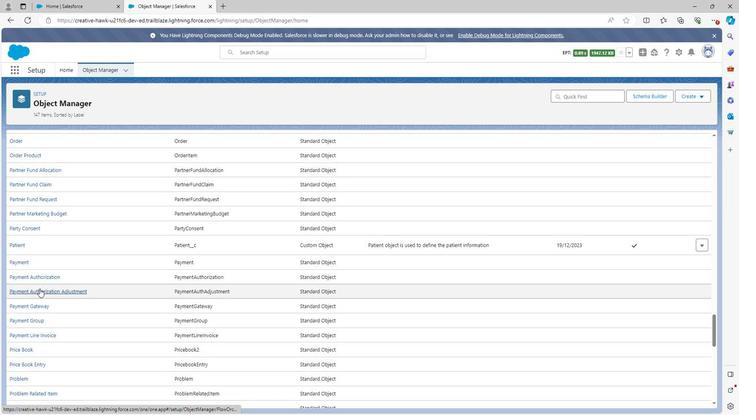 
Action: Mouse moved to (39, 289)
Screenshot: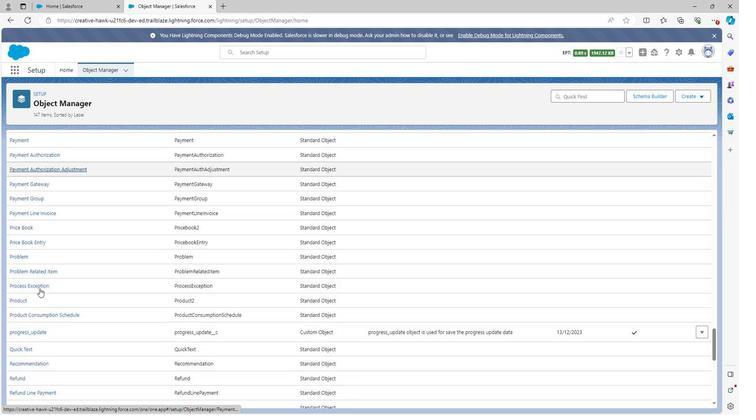 
Action: Mouse scrolled (39, 289) with delta (0, 0)
Screenshot: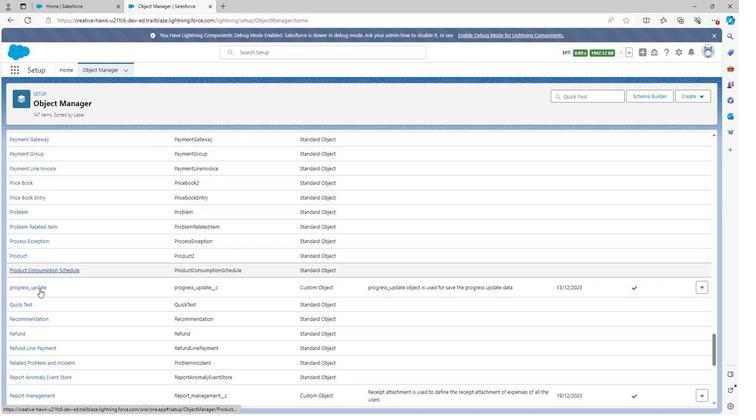 
Action: Mouse scrolled (39, 289) with delta (0, 0)
Screenshot: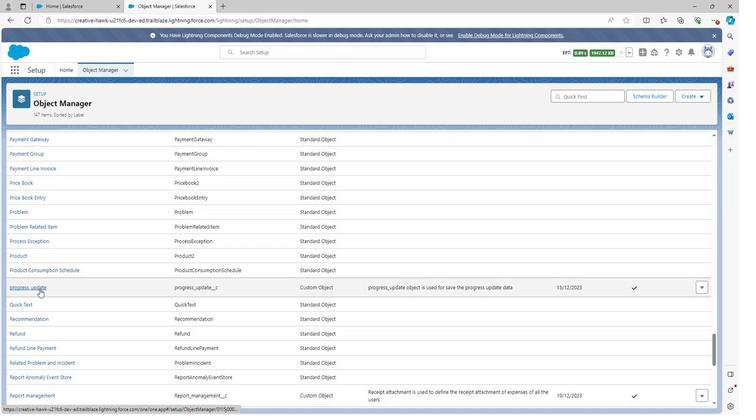 
Action: Mouse scrolled (39, 289) with delta (0, 0)
Screenshot: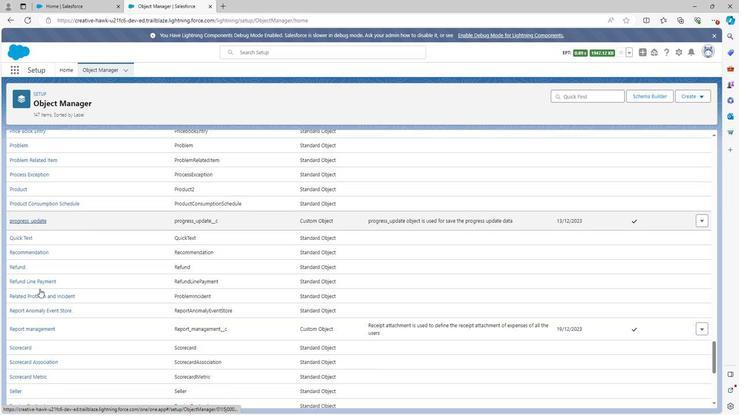 
Action: Mouse scrolled (39, 289) with delta (0, 0)
Screenshot: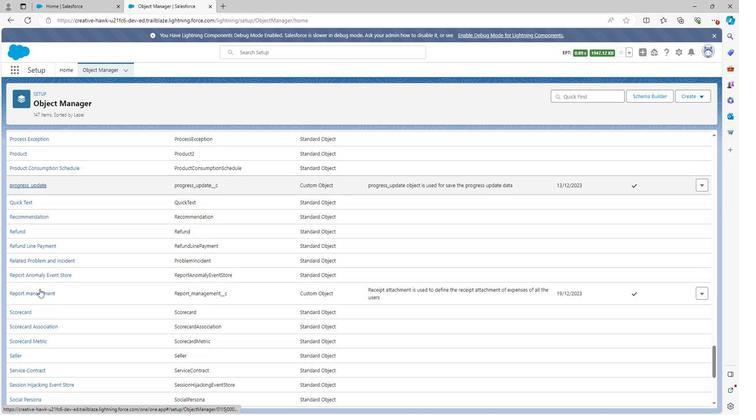 
Action: Mouse moved to (20, 352)
Screenshot: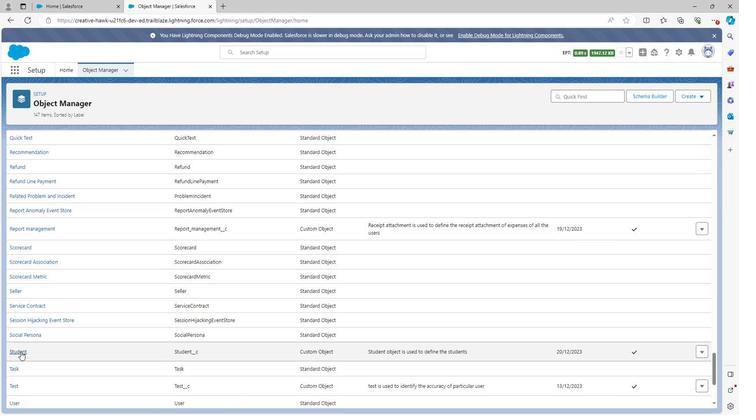
Action: Mouse pressed left at (20, 352)
Screenshot: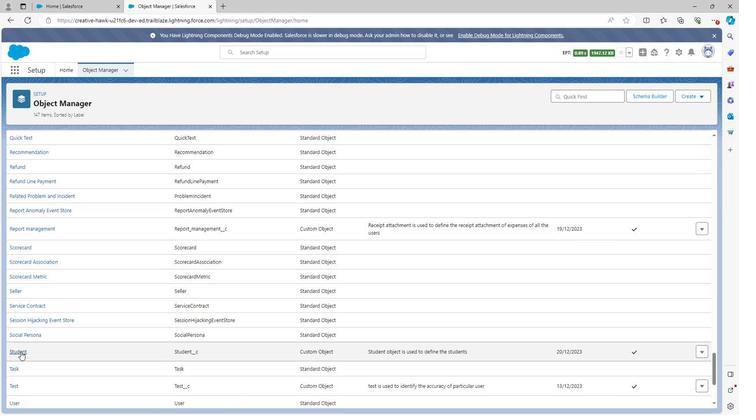 
Action: Mouse moved to (280, 330)
Screenshot: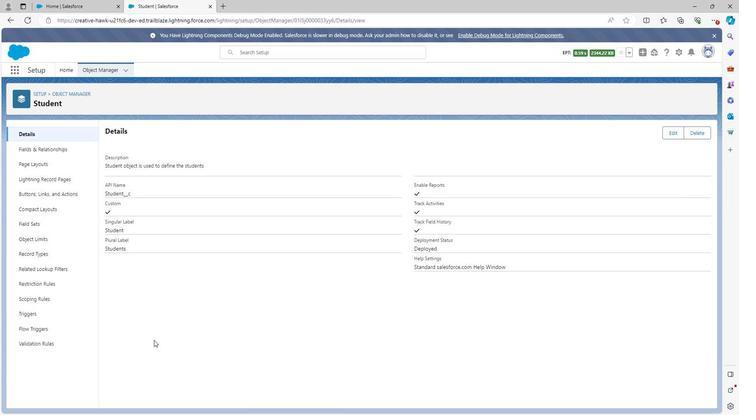 
